 Task: Look for products in the category "Hard Seltzer" from Belching Beaver Brewery only.
Action: Mouse moved to (800, 296)
Screenshot: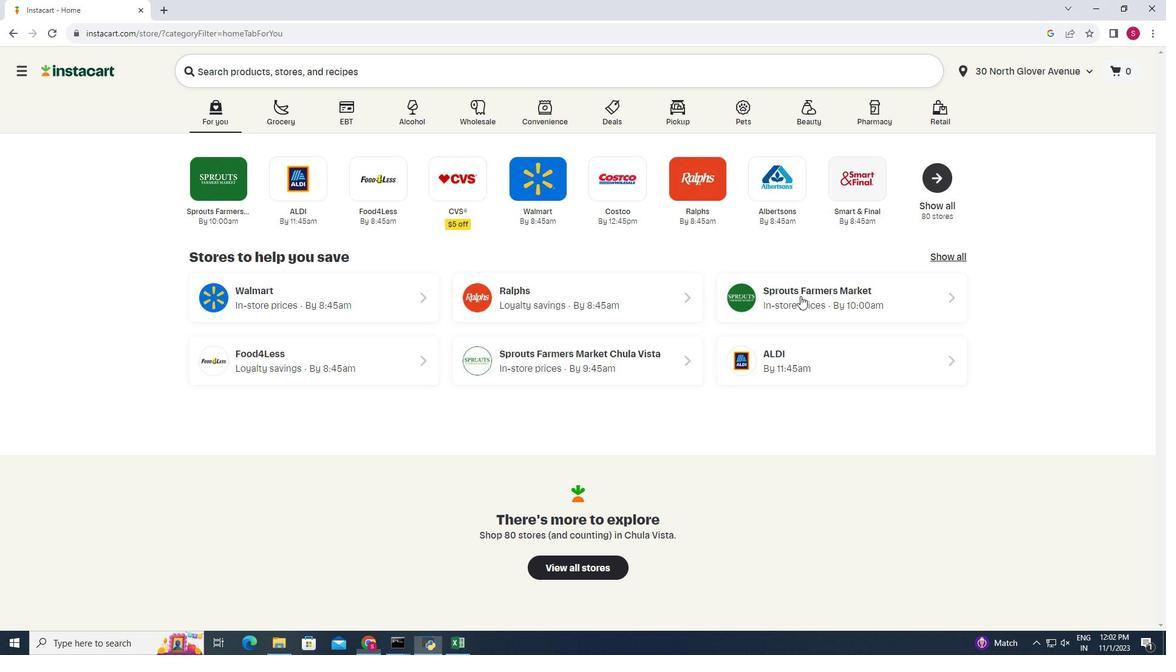 
Action: Mouse pressed left at (800, 296)
Screenshot: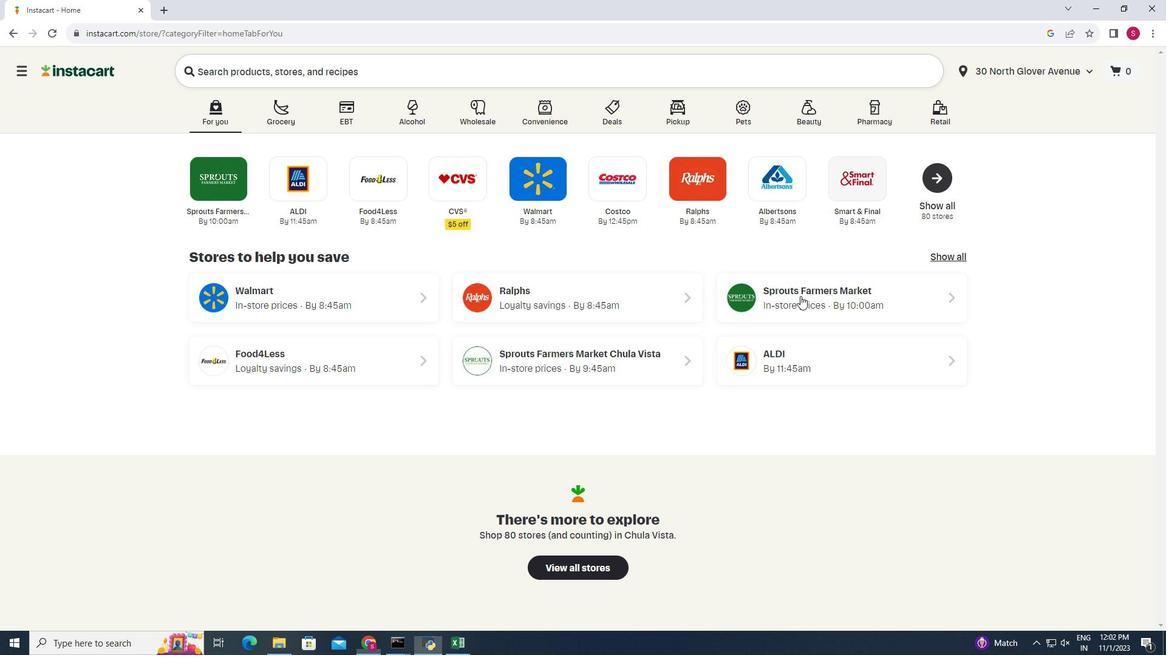 
Action: Mouse moved to (70, 600)
Screenshot: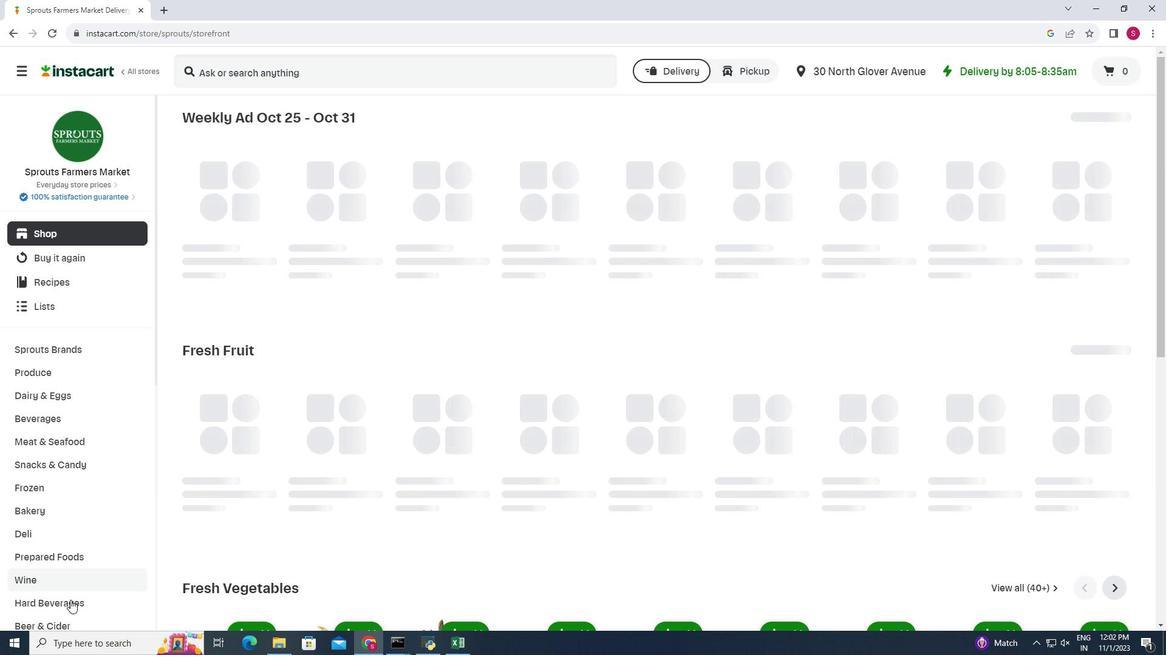 
Action: Mouse pressed left at (70, 600)
Screenshot: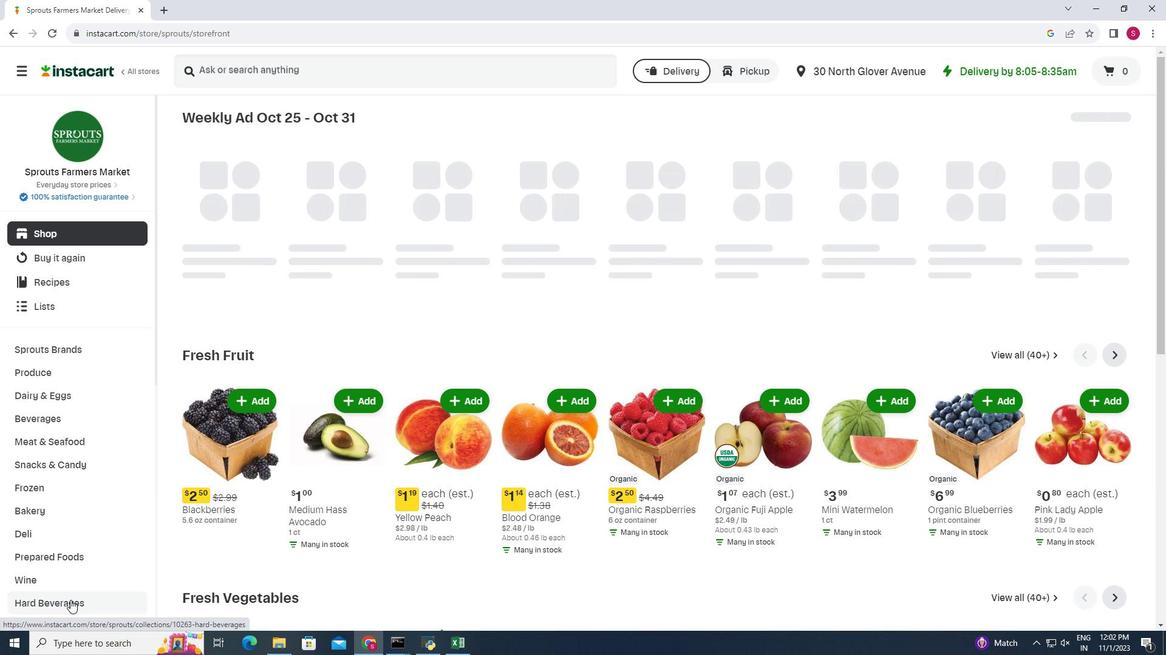 
Action: Mouse moved to (307, 150)
Screenshot: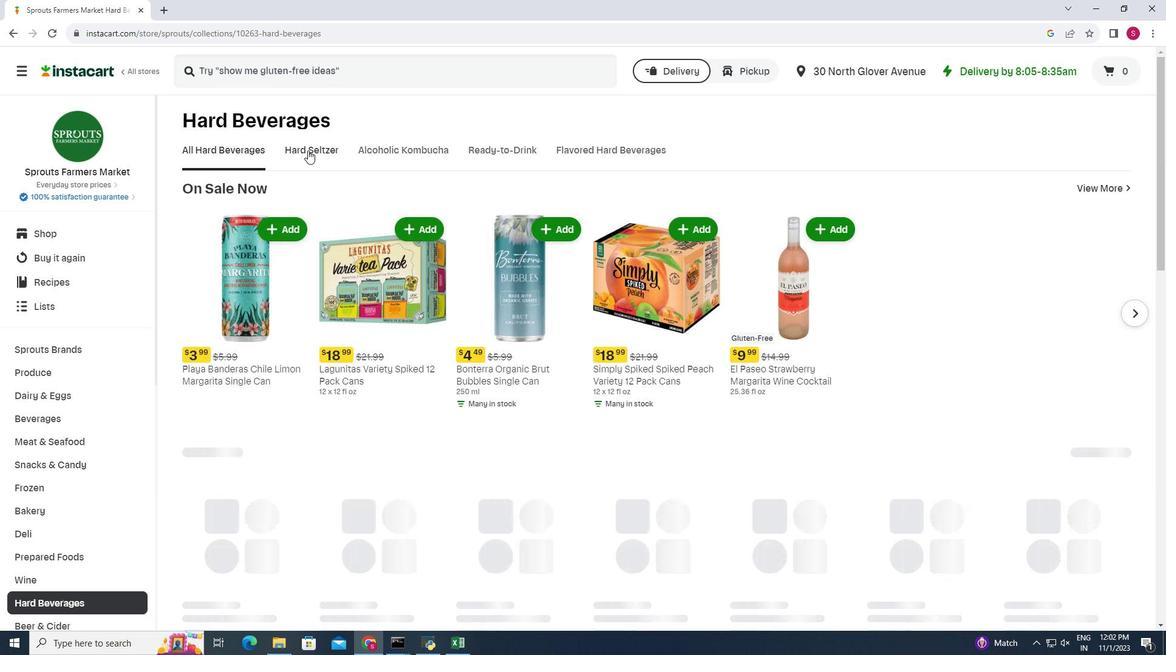 
Action: Mouse pressed left at (307, 150)
Screenshot: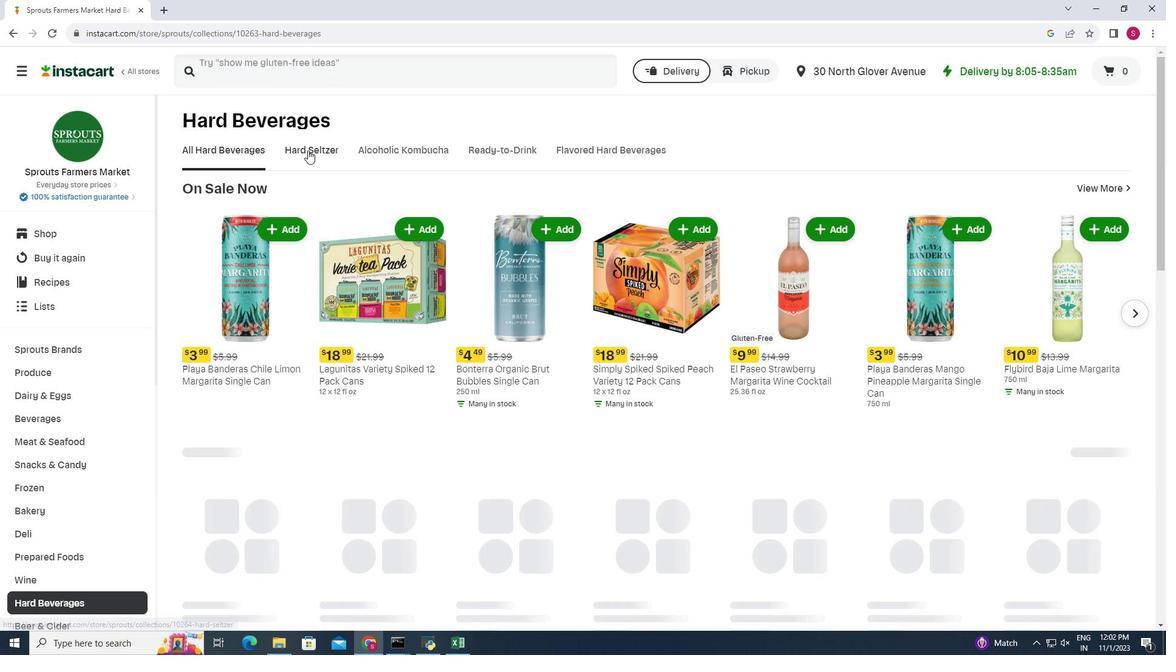 
Action: Mouse moved to (483, 189)
Screenshot: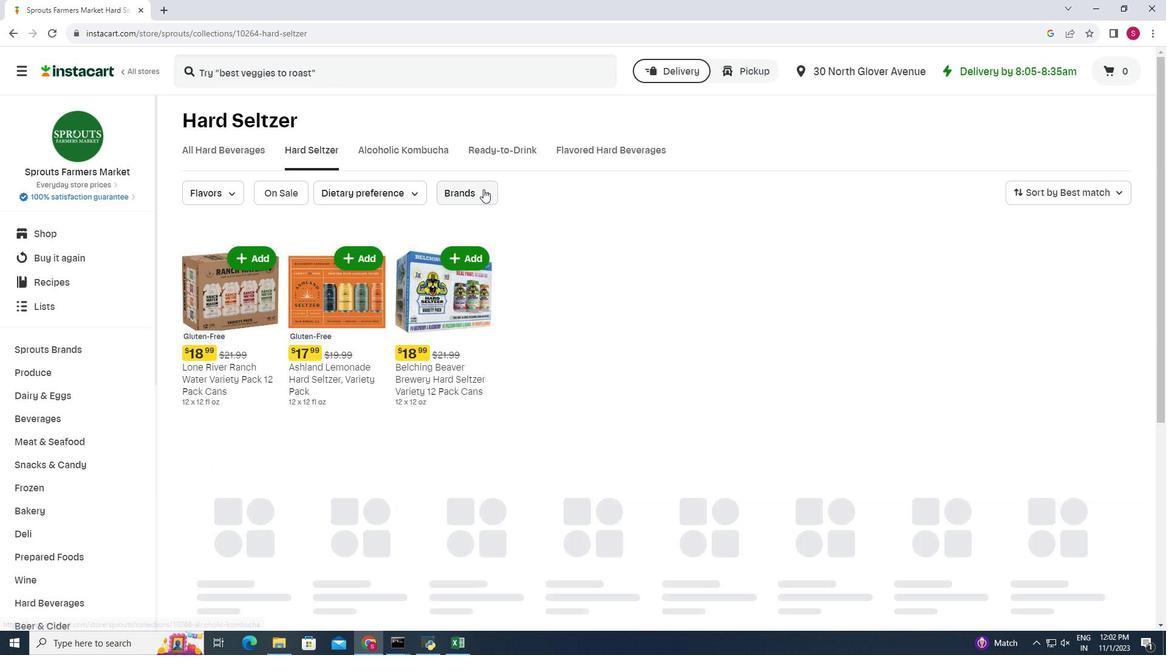 
Action: Mouse pressed left at (483, 189)
Screenshot: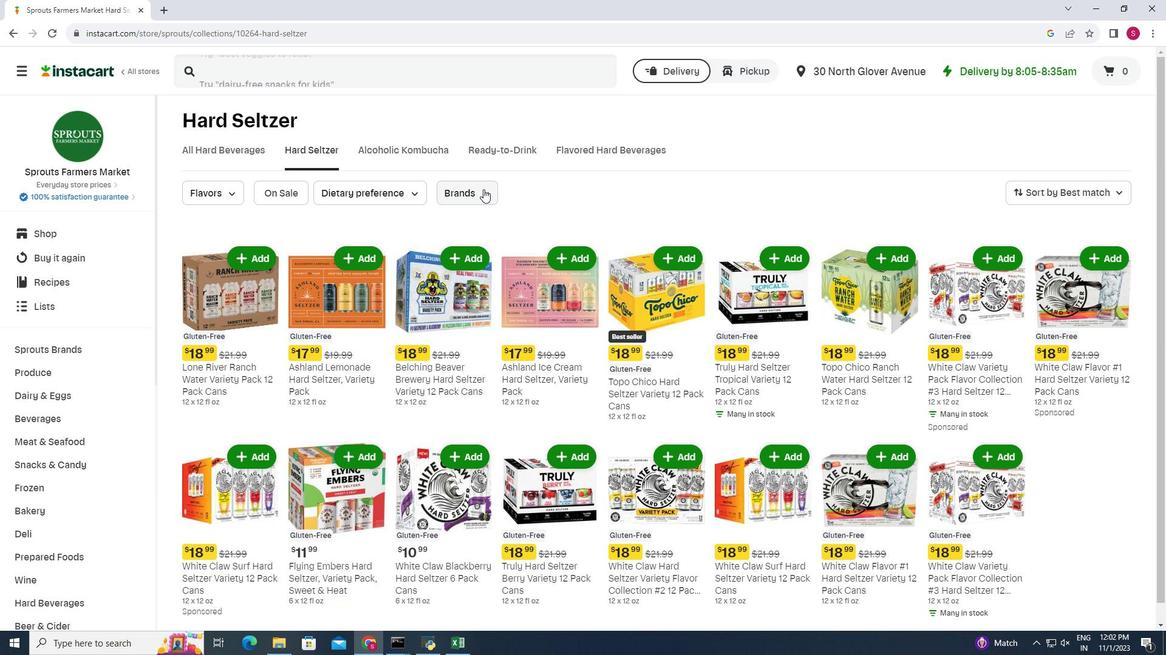 
Action: Mouse moved to (504, 259)
Screenshot: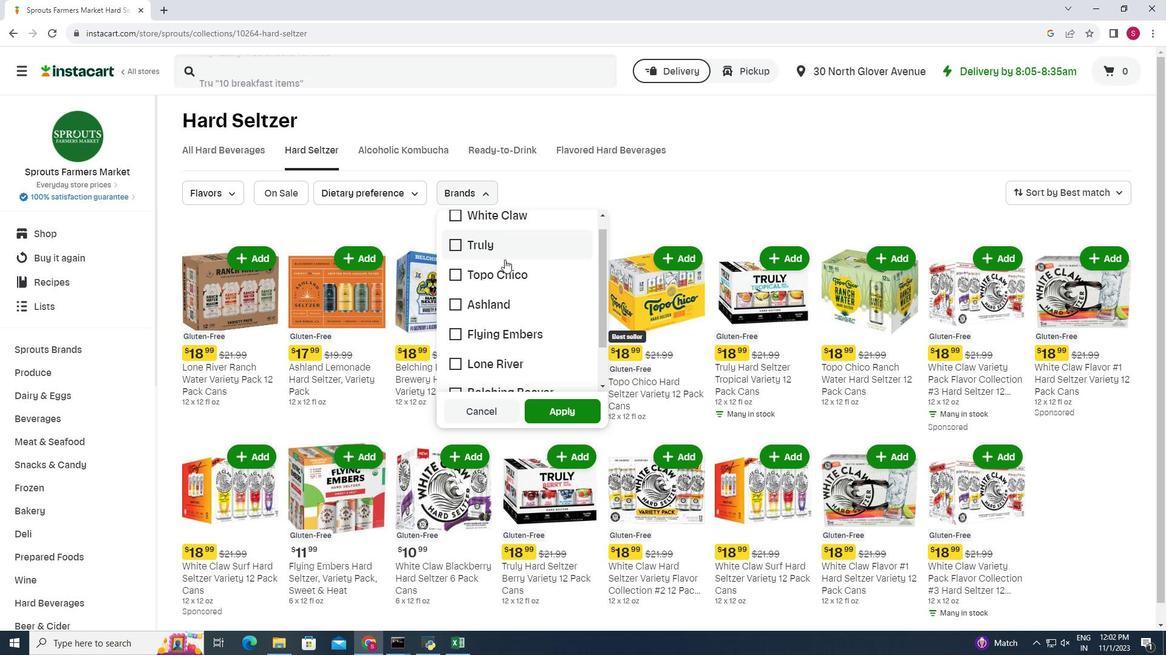 
Action: Mouse scrolled (504, 258) with delta (0, 0)
Screenshot: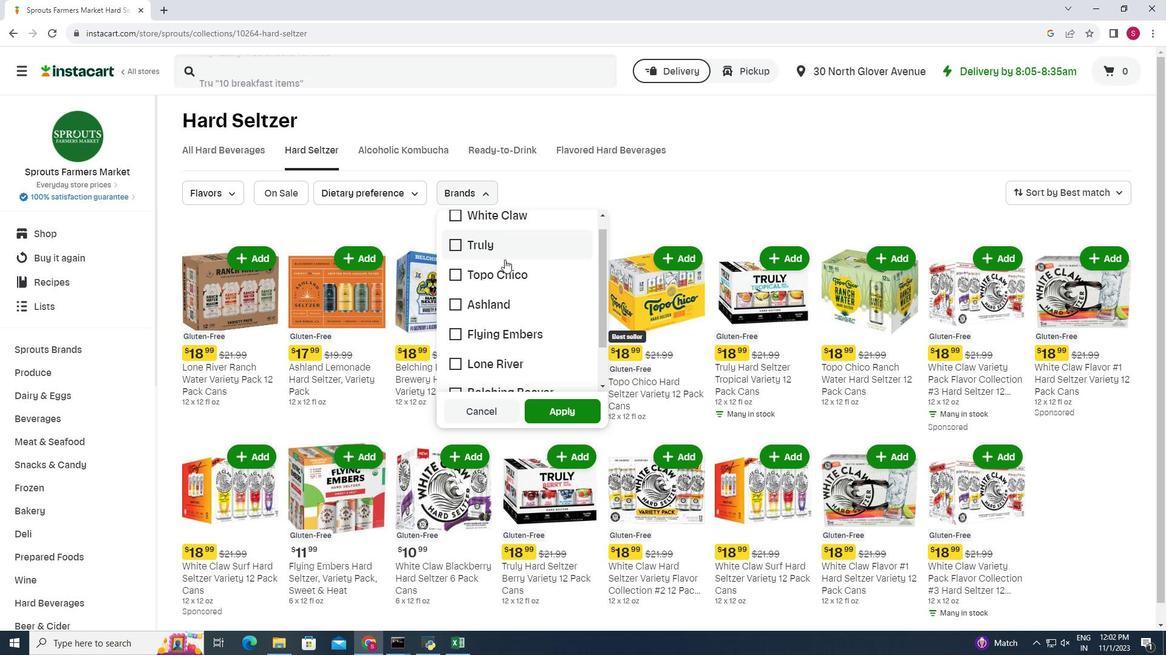 
Action: Mouse moved to (464, 348)
Screenshot: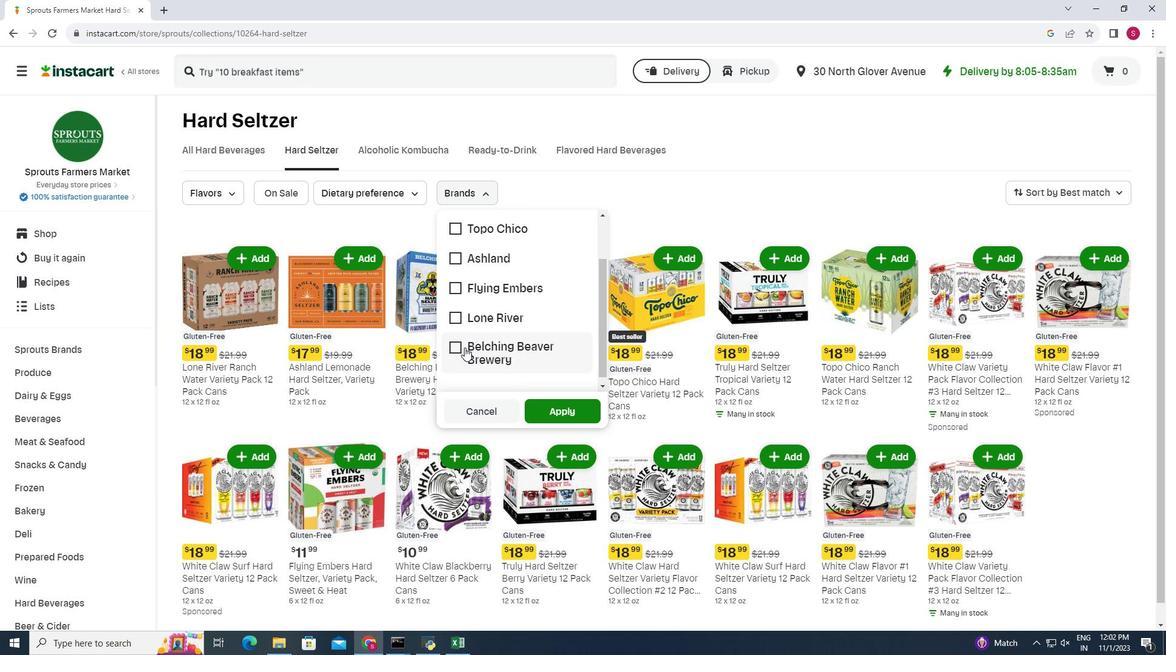 
Action: Mouse pressed left at (464, 348)
Screenshot: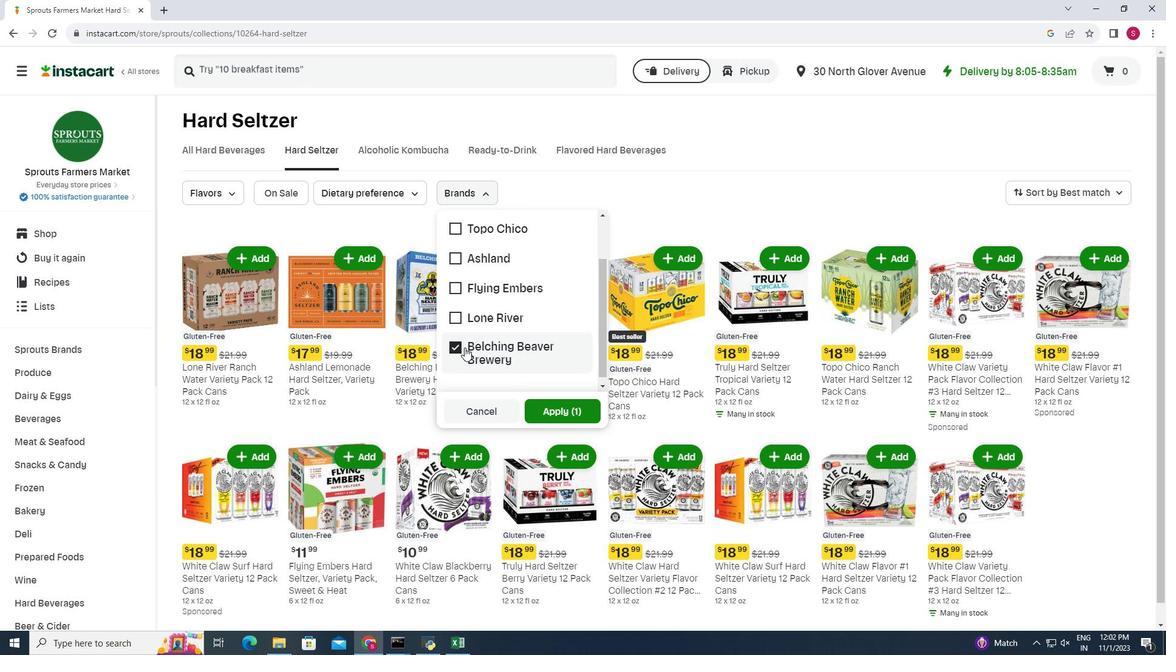 
Action: Mouse moved to (549, 410)
Screenshot: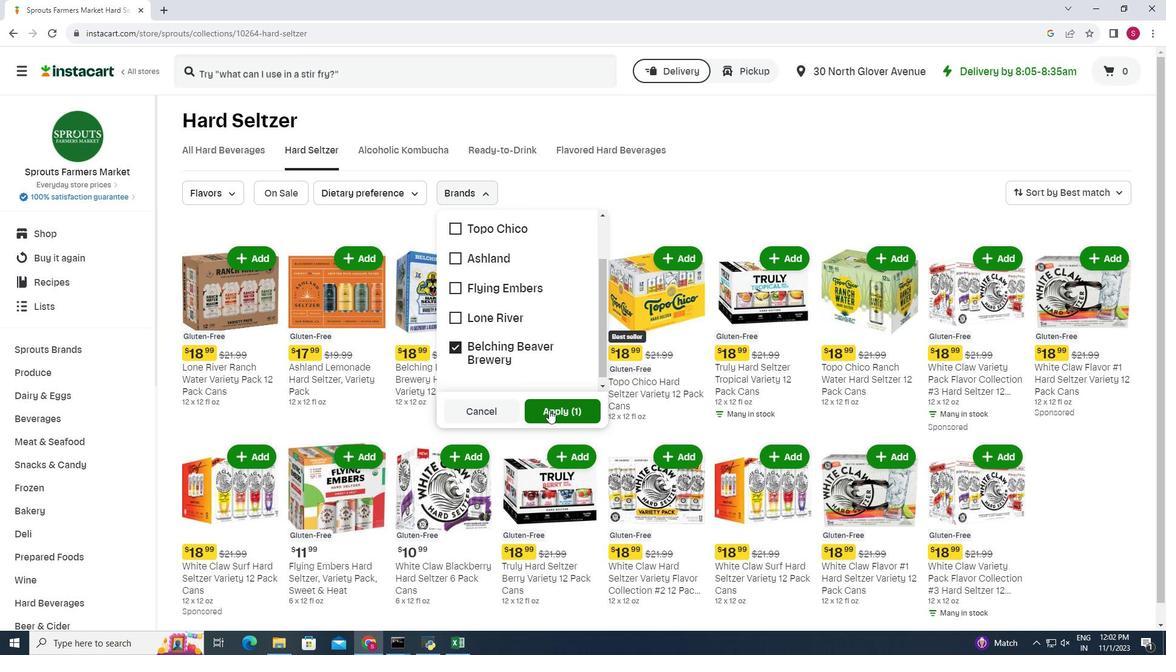 
Action: Mouse pressed left at (549, 410)
Screenshot: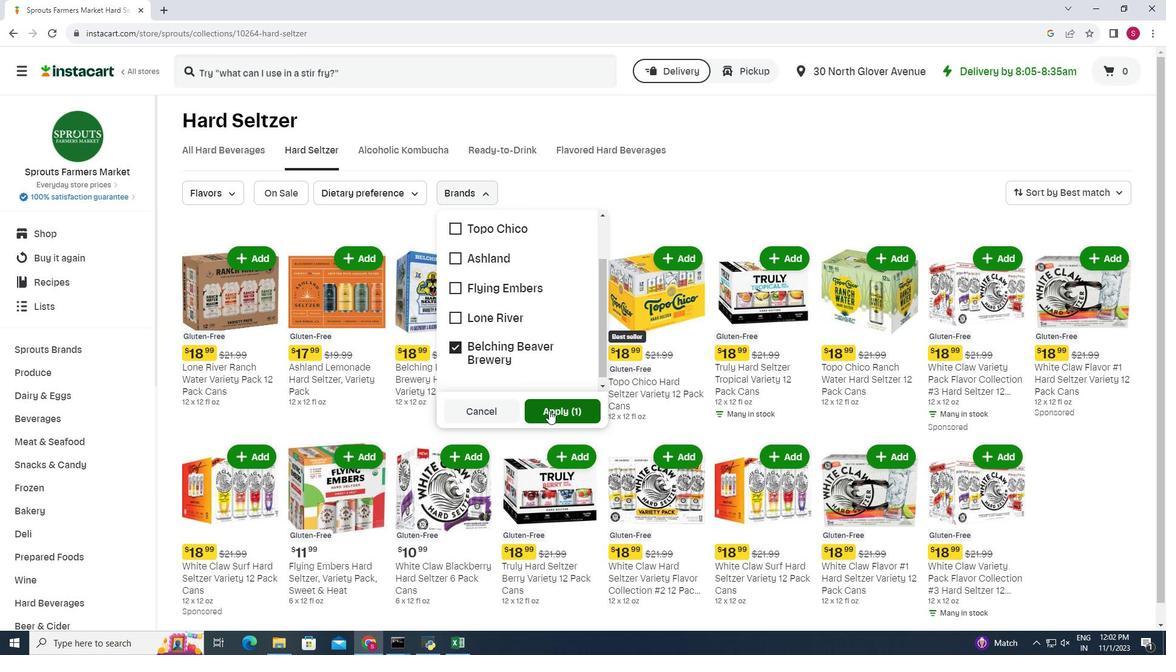 
Action: Mouse moved to (821, 318)
Screenshot: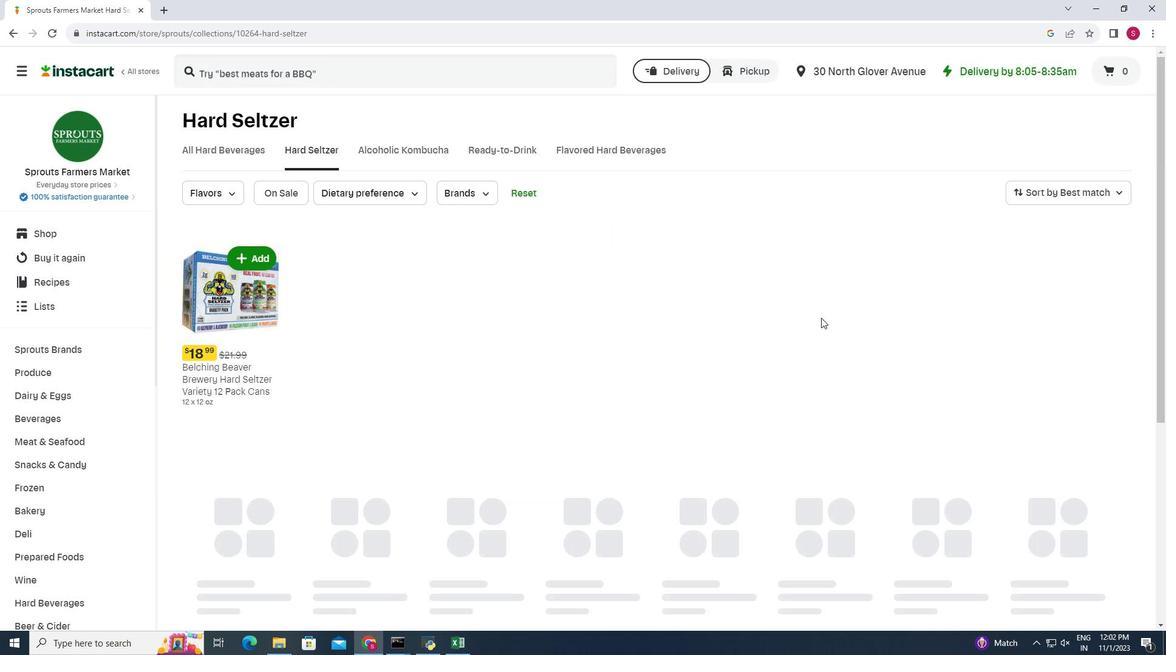 
Action: Mouse scrolled (821, 317) with delta (0, 0)
Screenshot: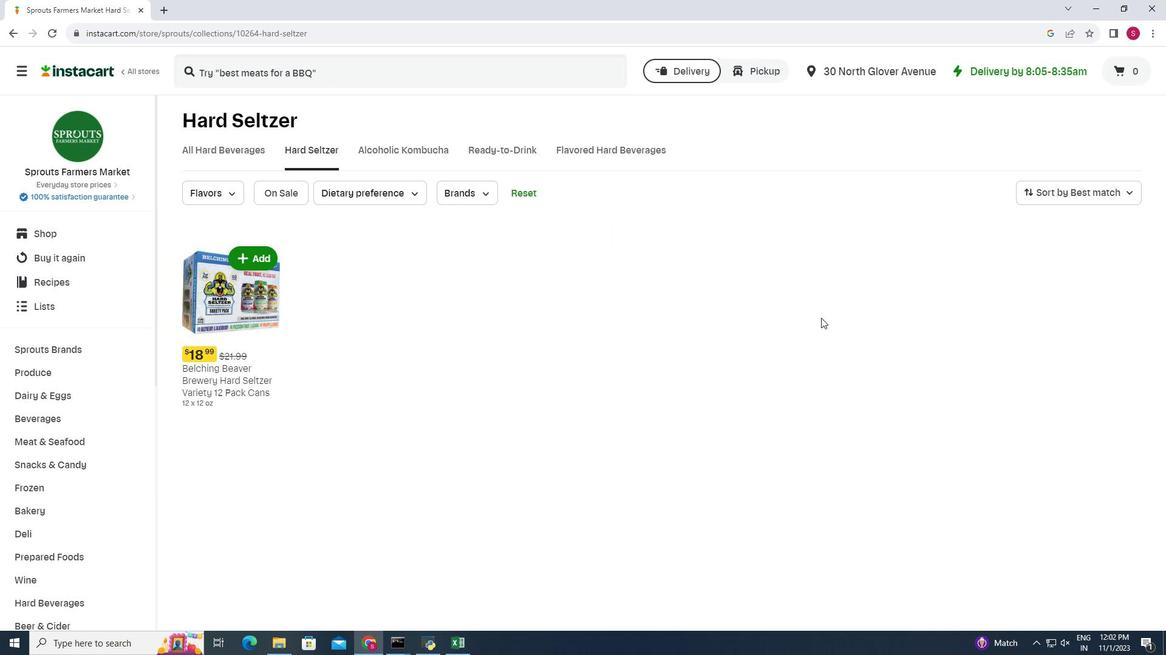 
Action: Mouse scrolled (821, 317) with delta (0, 0)
Screenshot: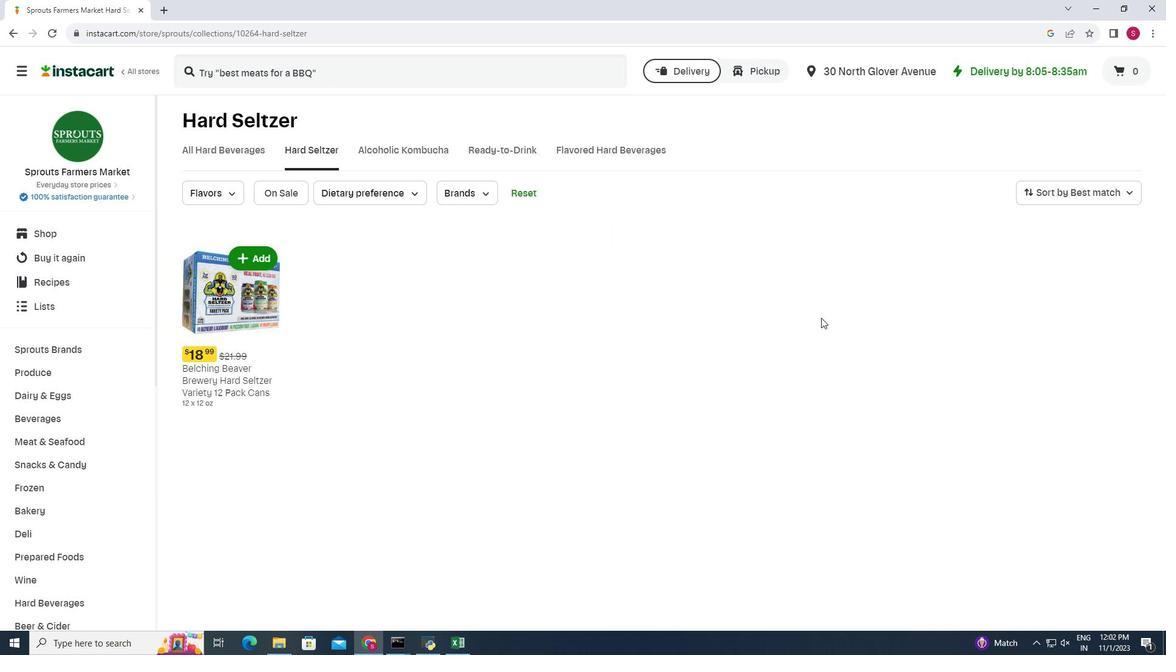 
Action: Mouse scrolled (821, 318) with delta (0, 0)
Screenshot: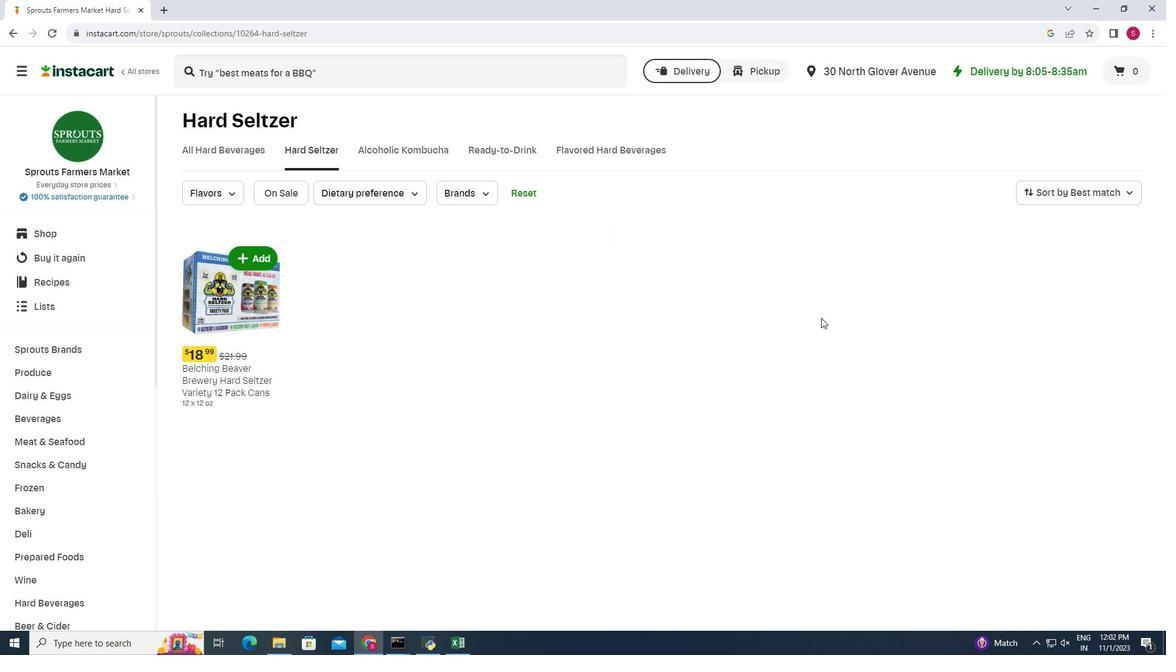 
Action: Mouse scrolled (821, 317) with delta (0, 0)
Screenshot: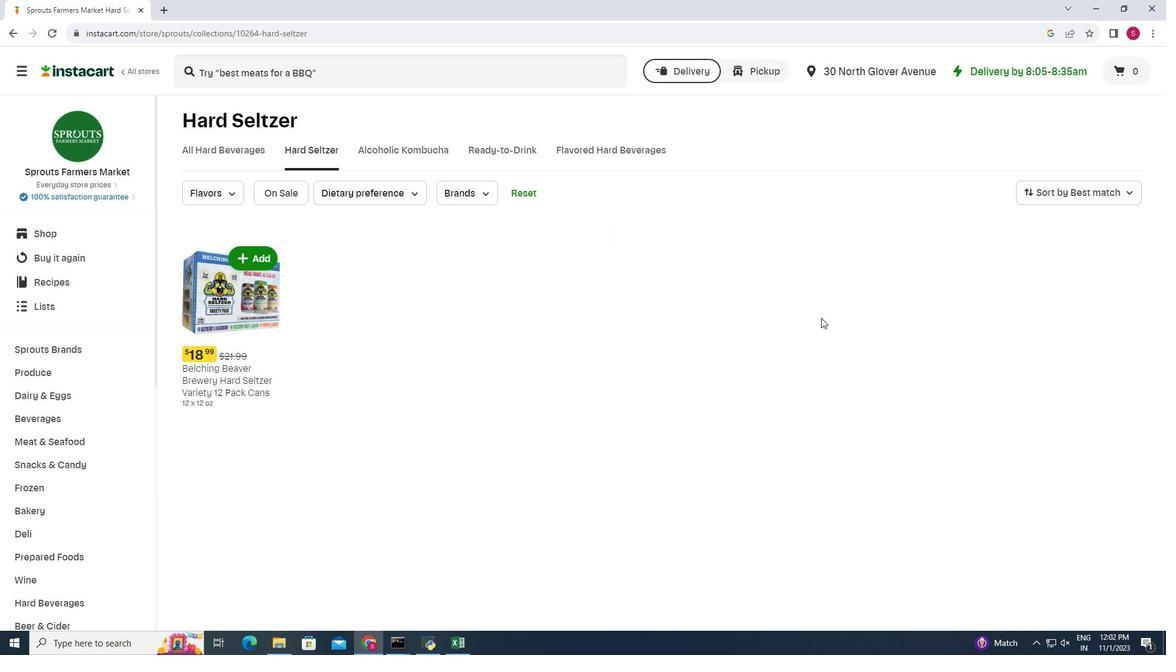 
